 Task: Create a rule from the Routing list, Task moved to a section -> Set Priority in the project AgileOutlook , set the section as To-Do and set the priority of the task as  High
Action: Mouse moved to (99, 307)
Screenshot: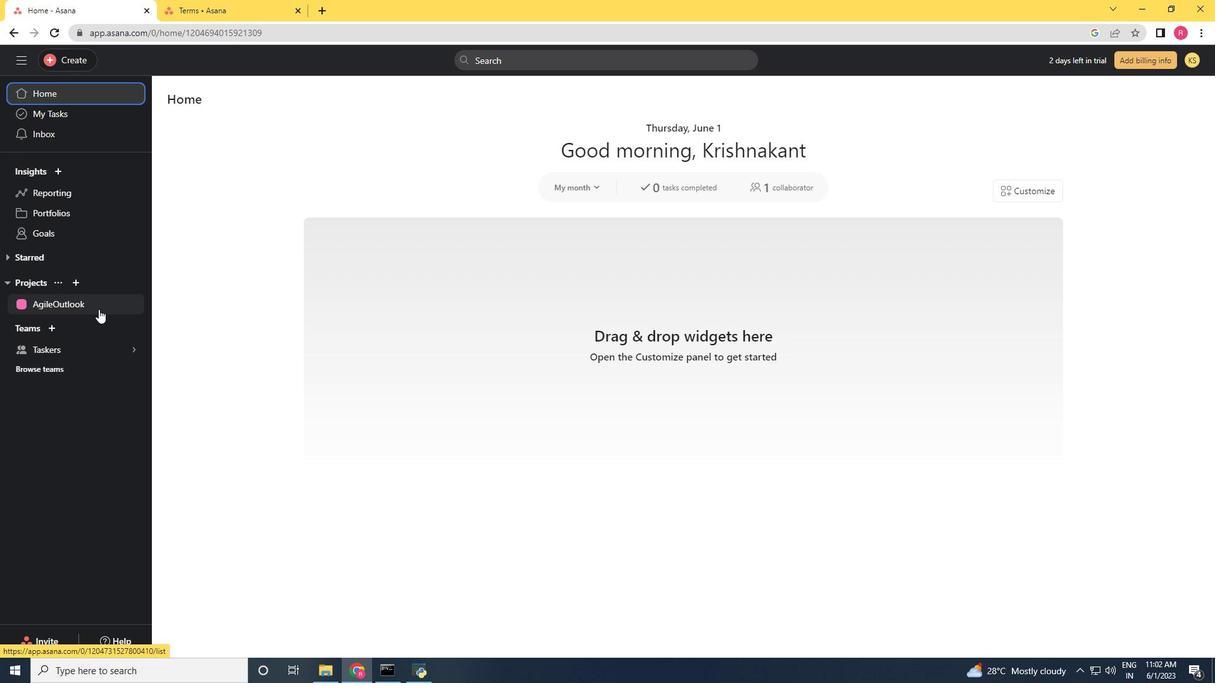 
Action: Mouse pressed left at (99, 307)
Screenshot: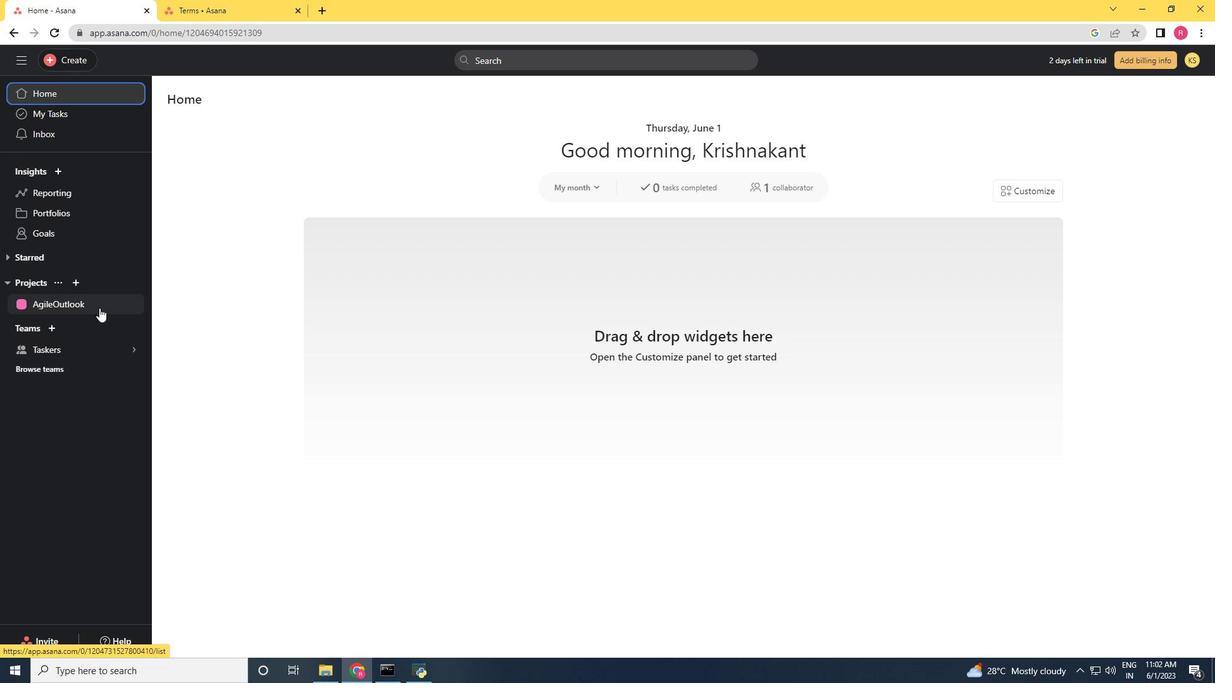 
Action: Mouse moved to (1179, 104)
Screenshot: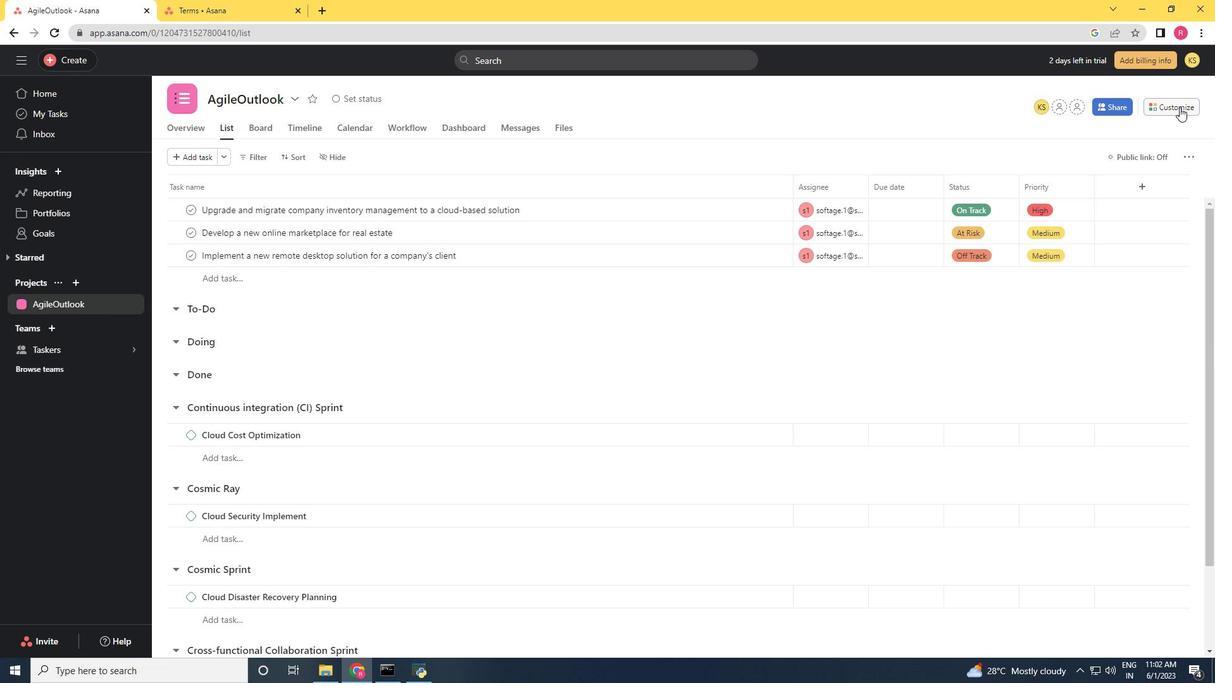 
Action: Mouse pressed left at (1179, 104)
Screenshot: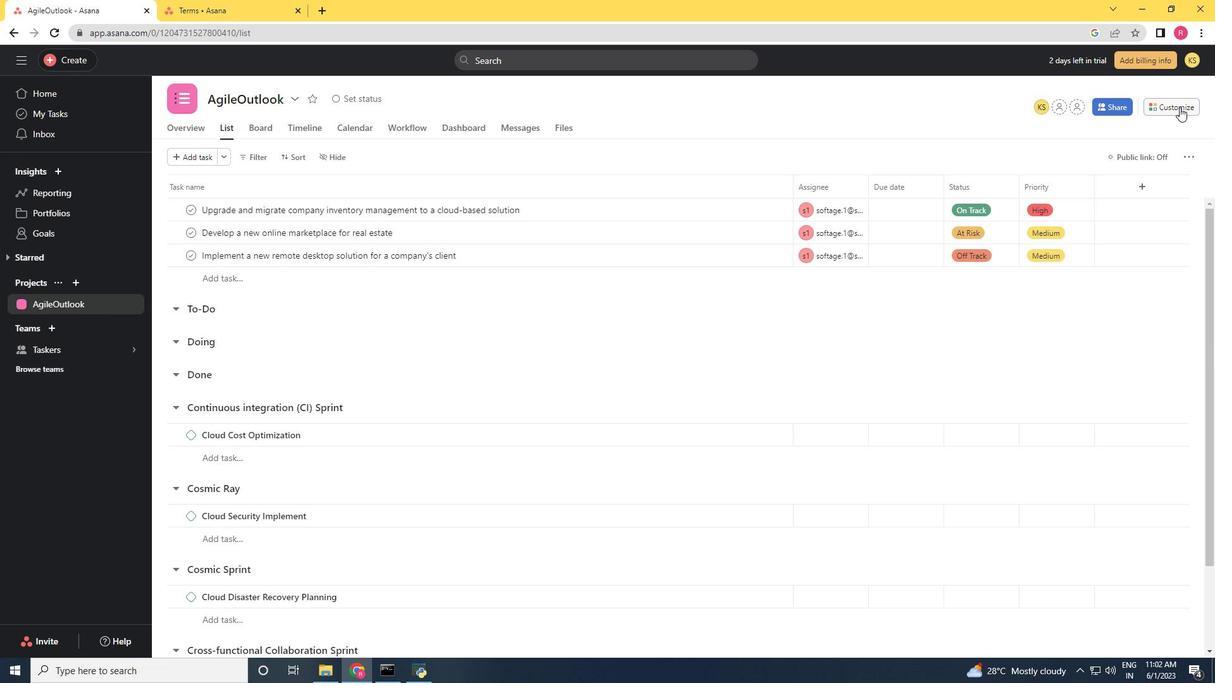 
Action: Mouse moved to (946, 266)
Screenshot: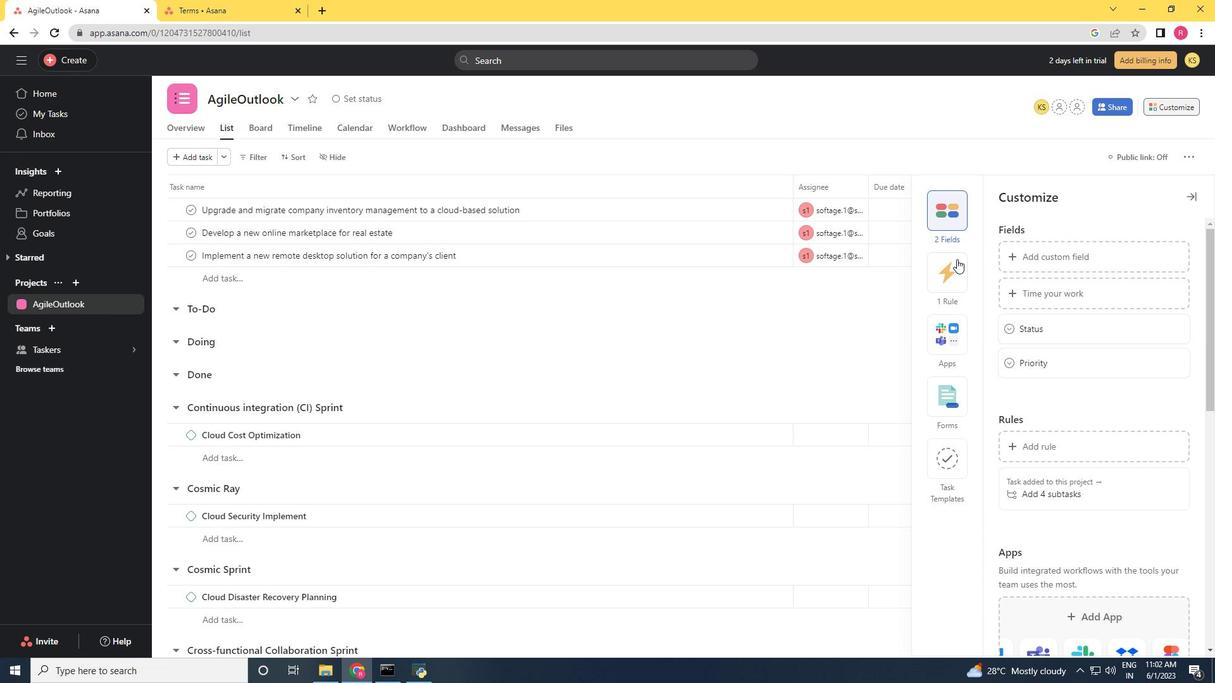 
Action: Mouse pressed left at (946, 266)
Screenshot: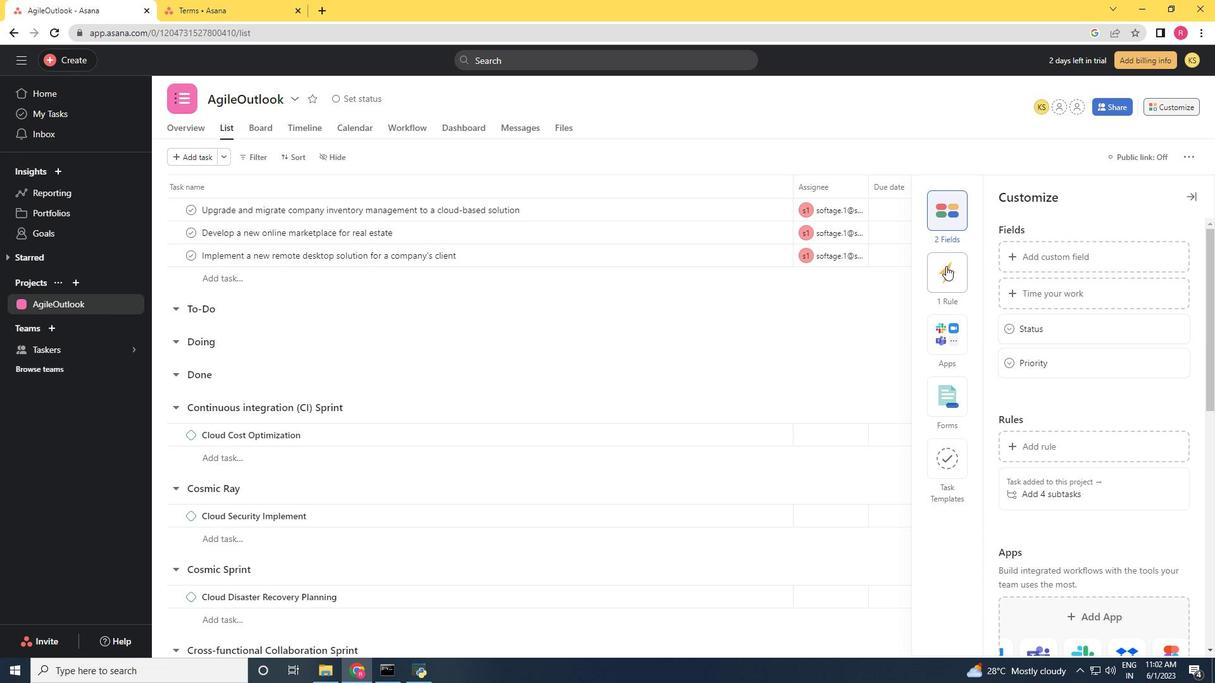 
Action: Mouse moved to (1063, 257)
Screenshot: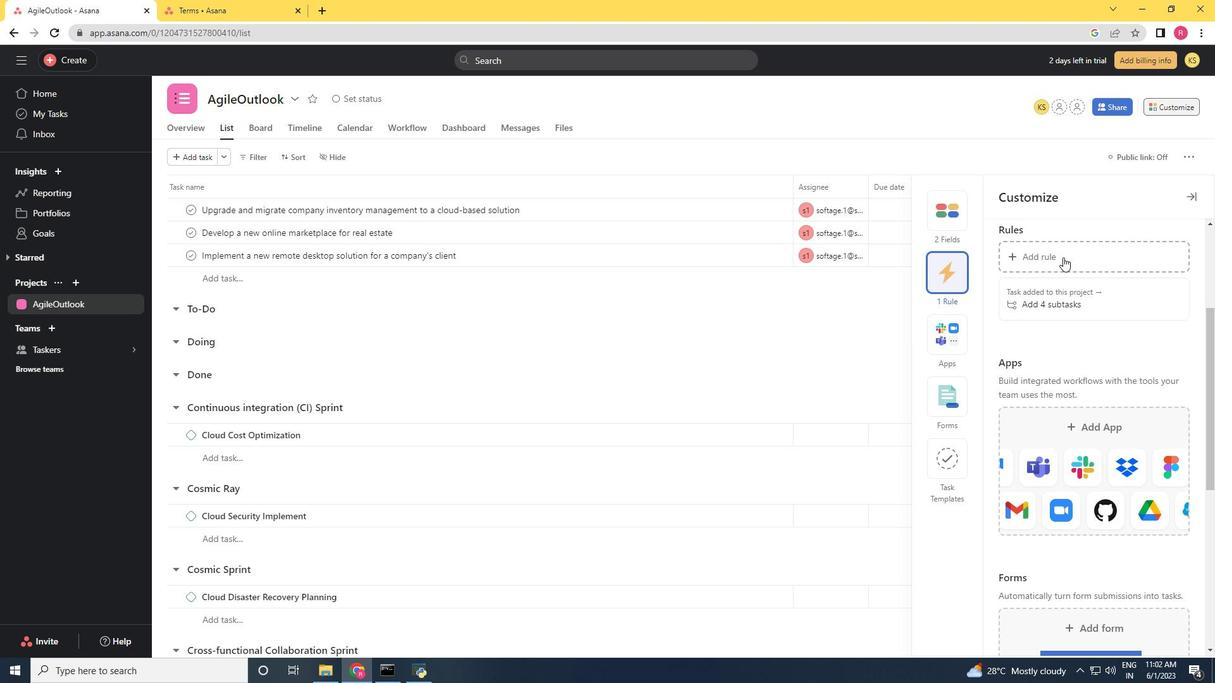 
Action: Mouse pressed left at (1063, 257)
Screenshot: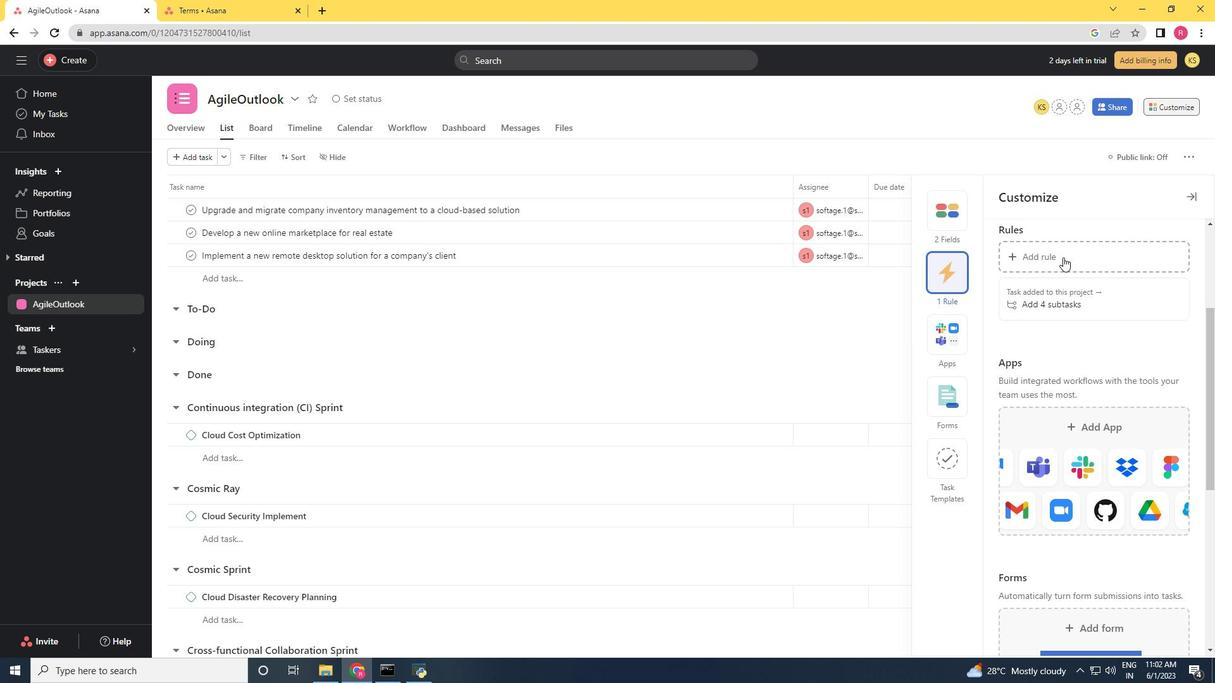 
Action: Mouse moved to (272, 168)
Screenshot: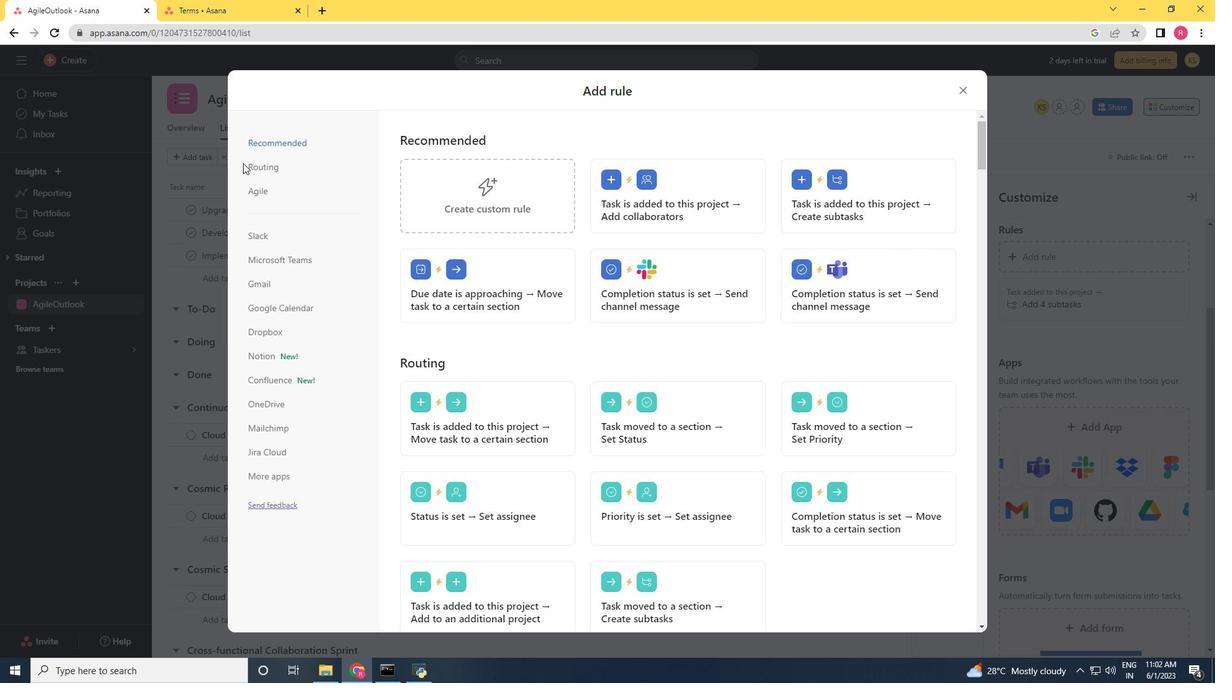 
Action: Mouse pressed left at (272, 168)
Screenshot: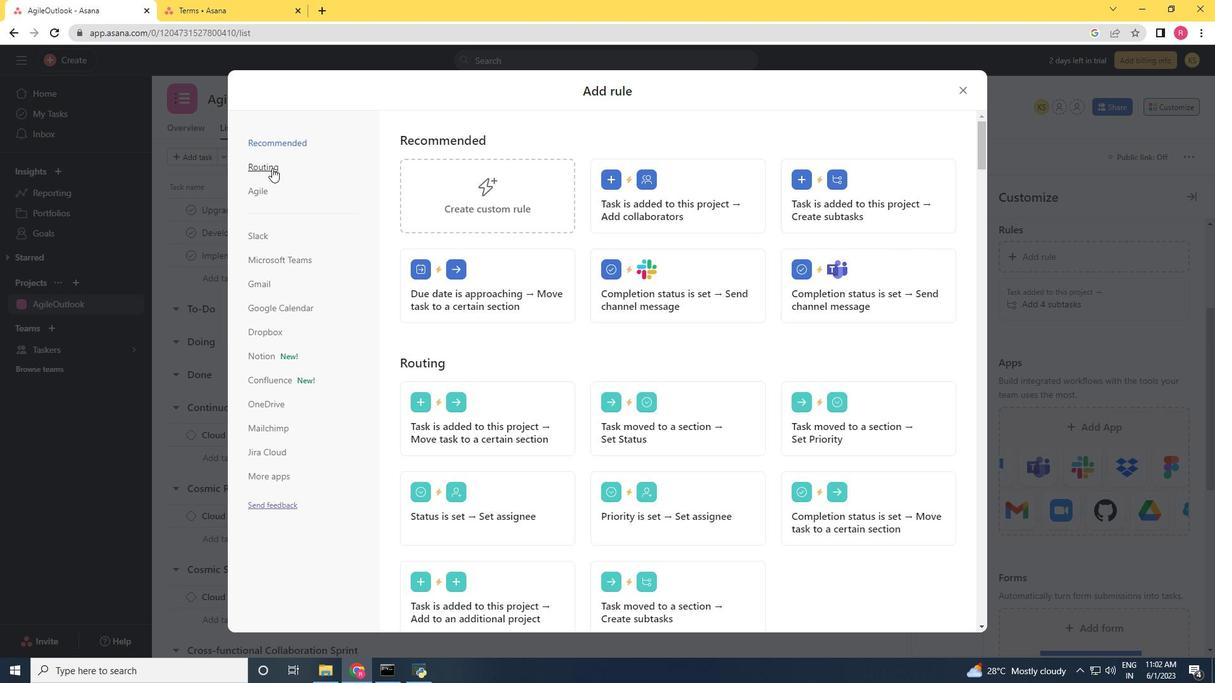 
Action: Mouse moved to (815, 203)
Screenshot: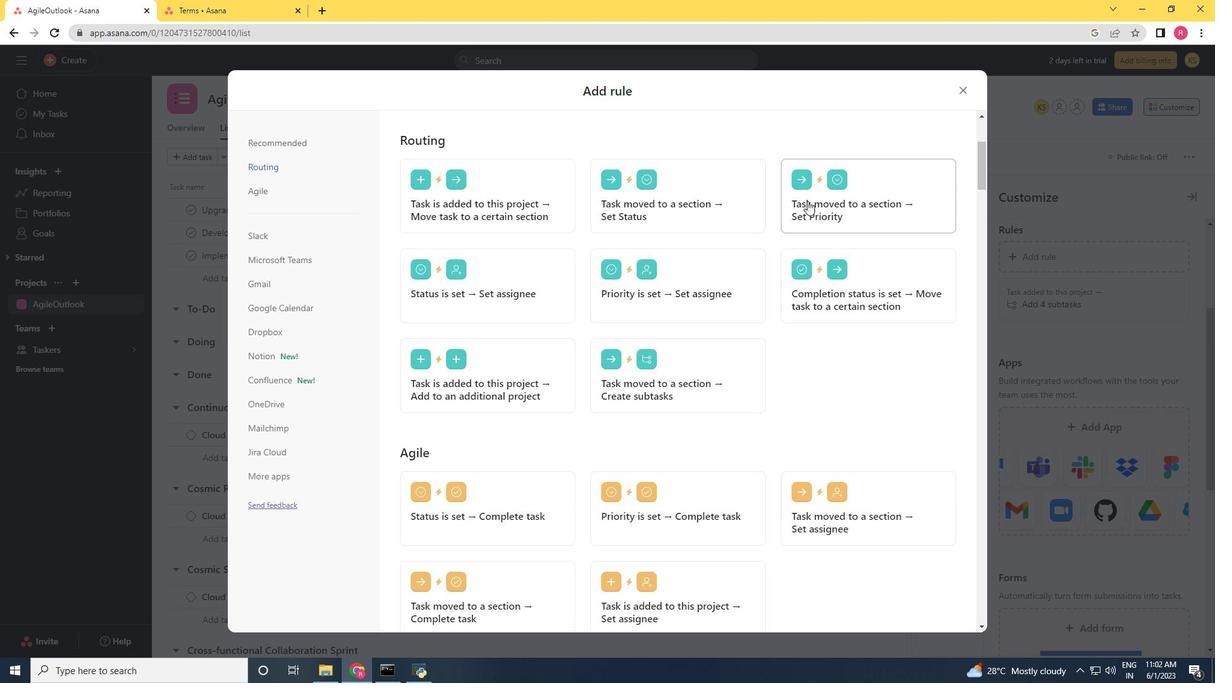
Action: Mouse pressed left at (815, 203)
Screenshot: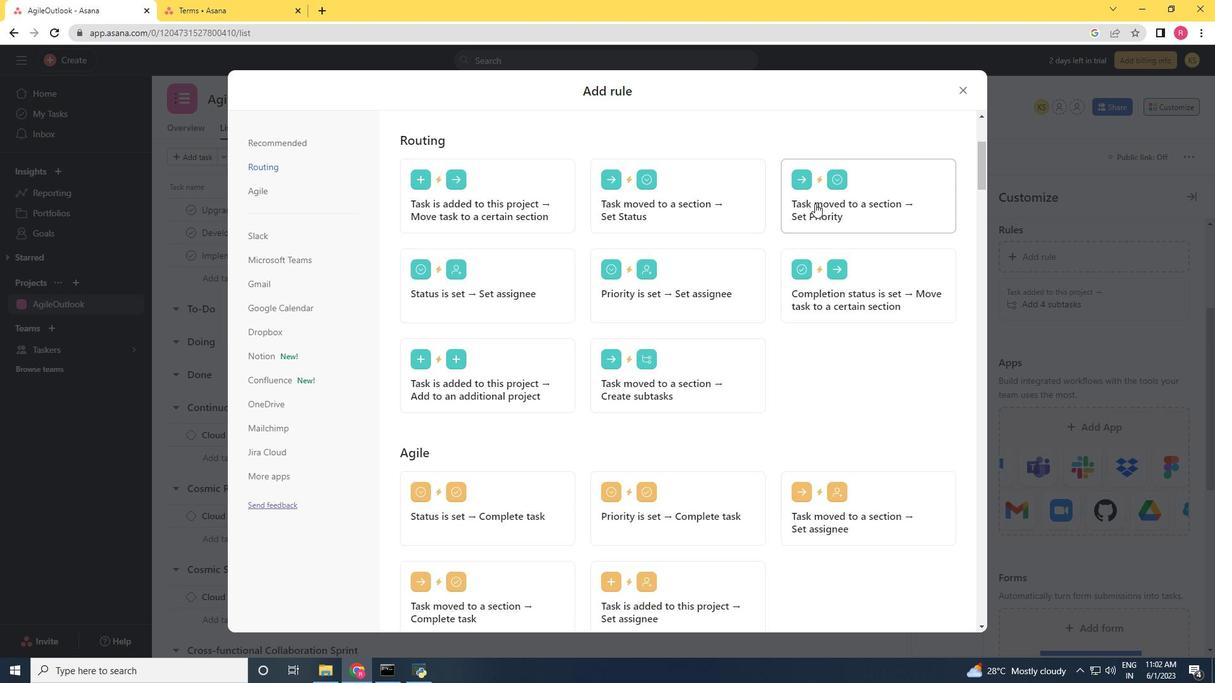 
Action: Mouse moved to (532, 344)
Screenshot: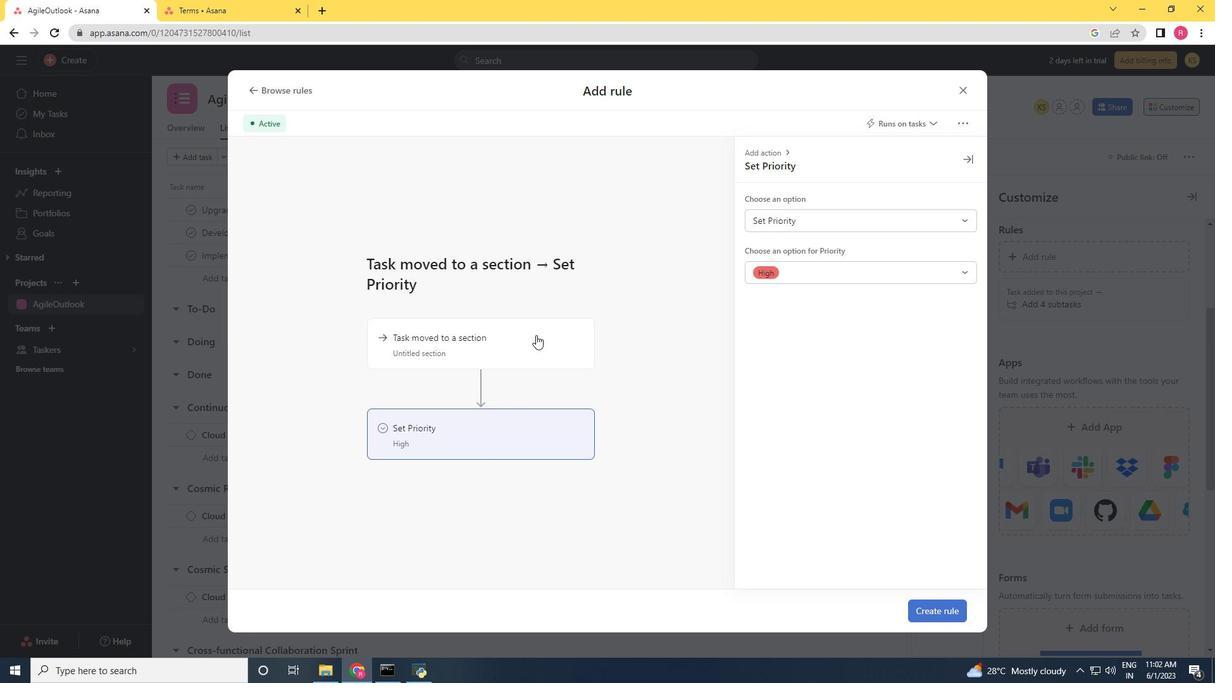 
Action: Mouse pressed left at (532, 344)
Screenshot: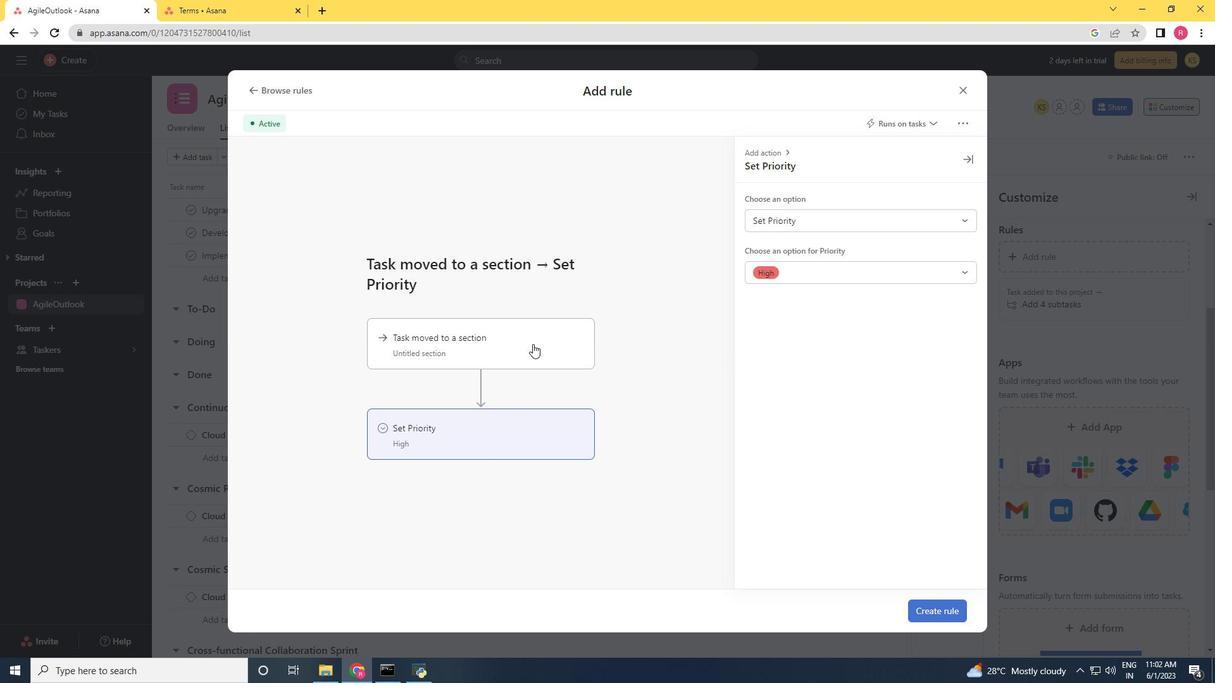 
Action: Mouse moved to (828, 210)
Screenshot: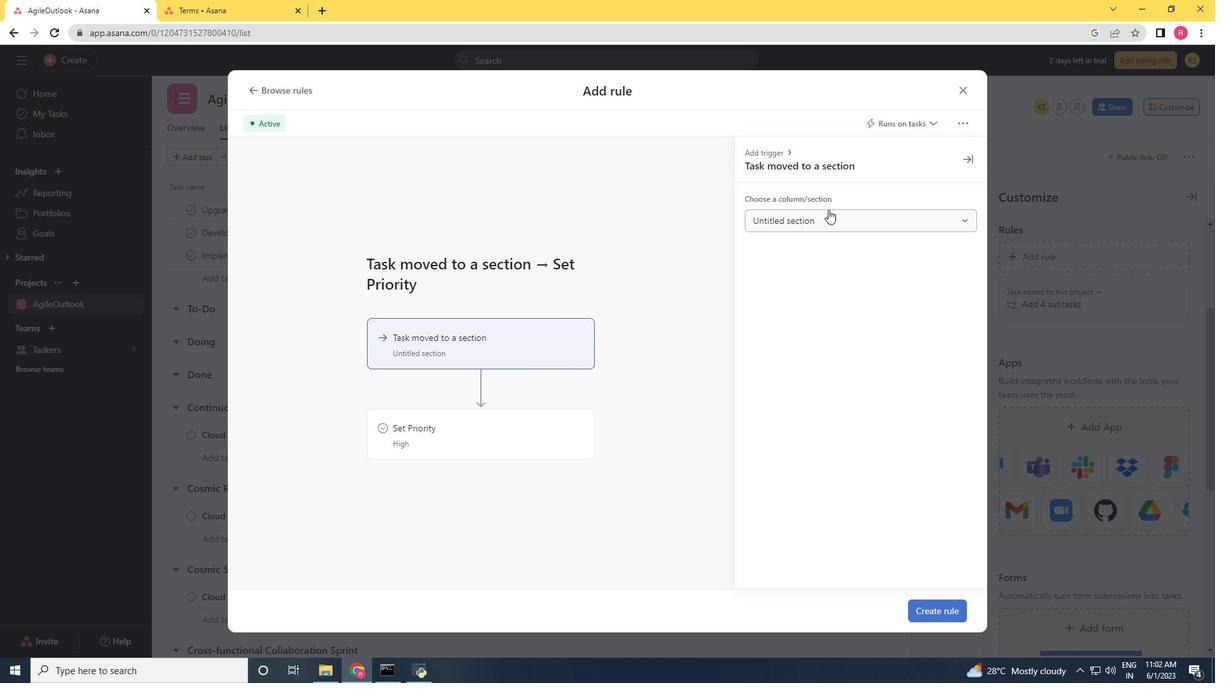 
Action: Mouse pressed left at (828, 210)
Screenshot: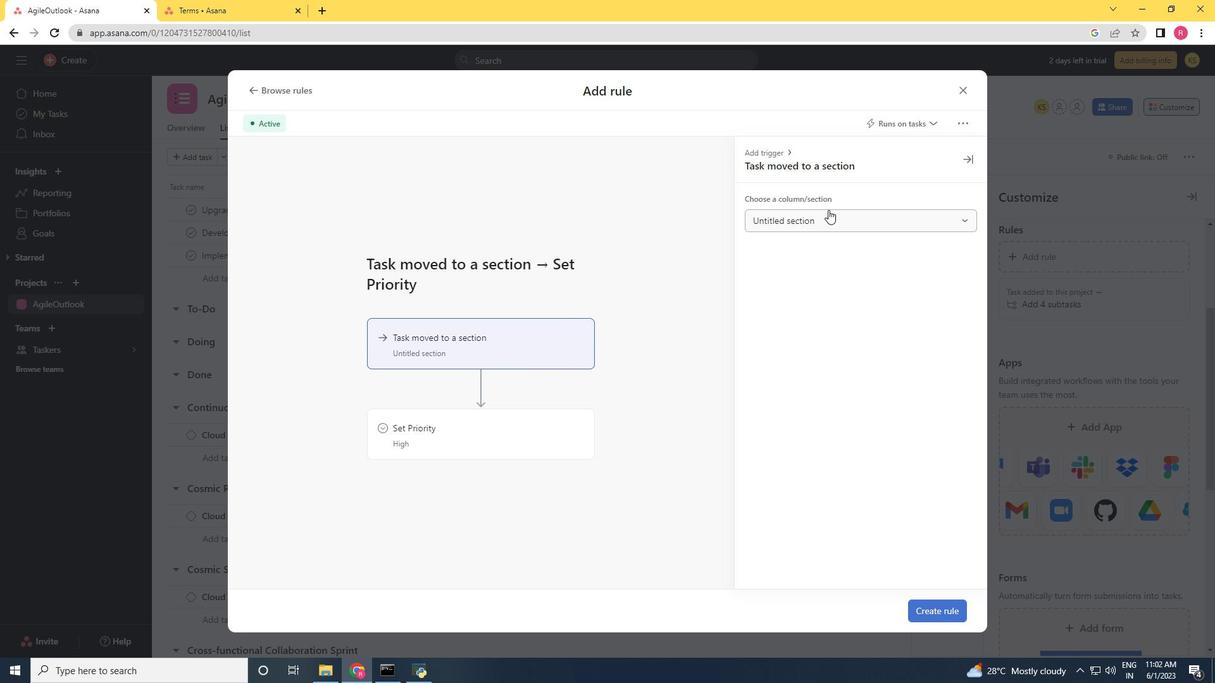 
Action: Mouse moved to (785, 268)
Screenshot: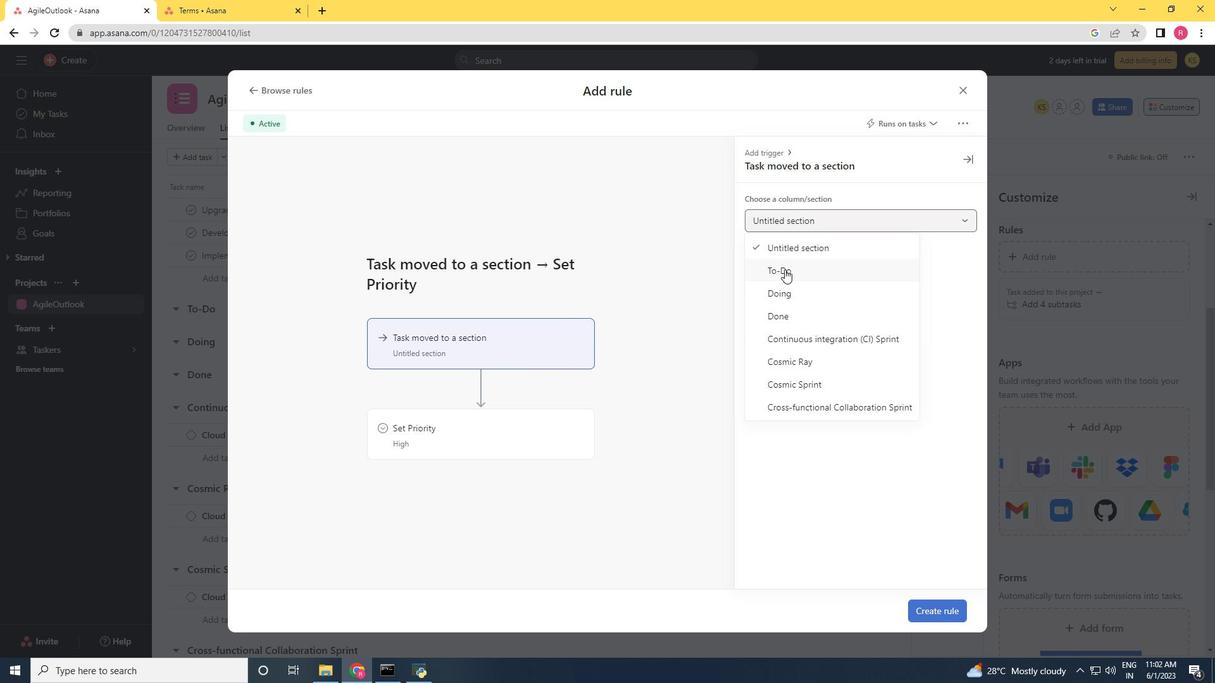
Action: Mouse pressed left at (785, 268)
Screenshot: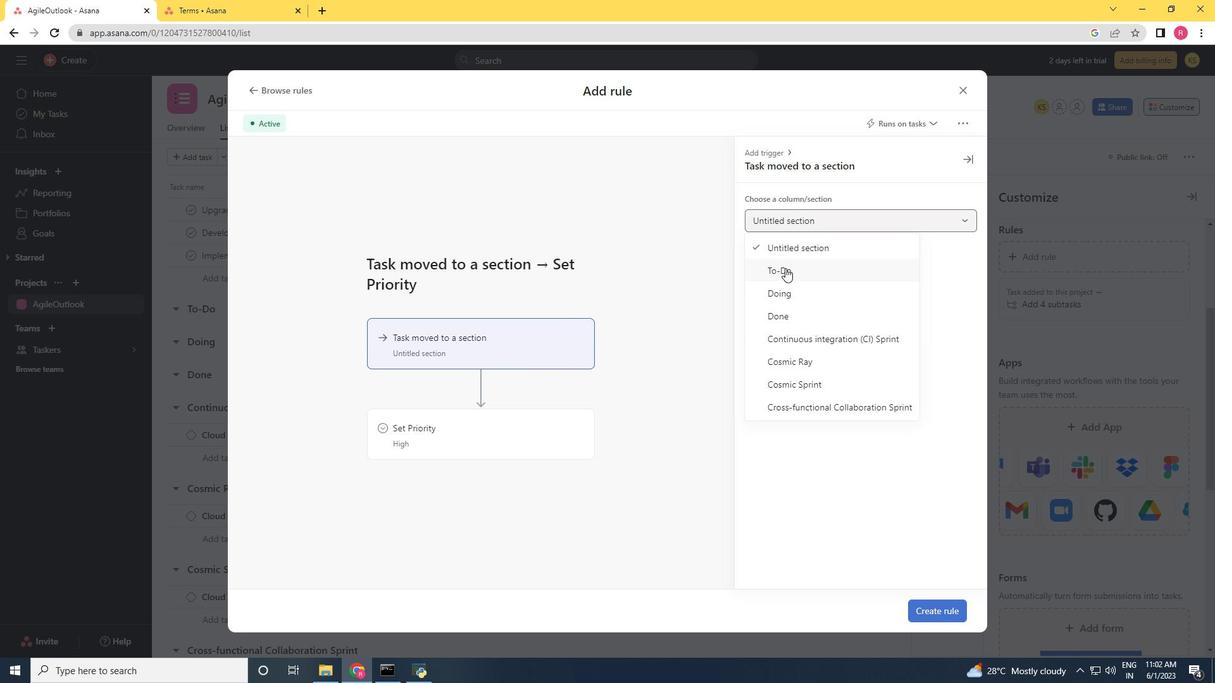 
Action: Mouse moved to (543, 430)
Screenshot: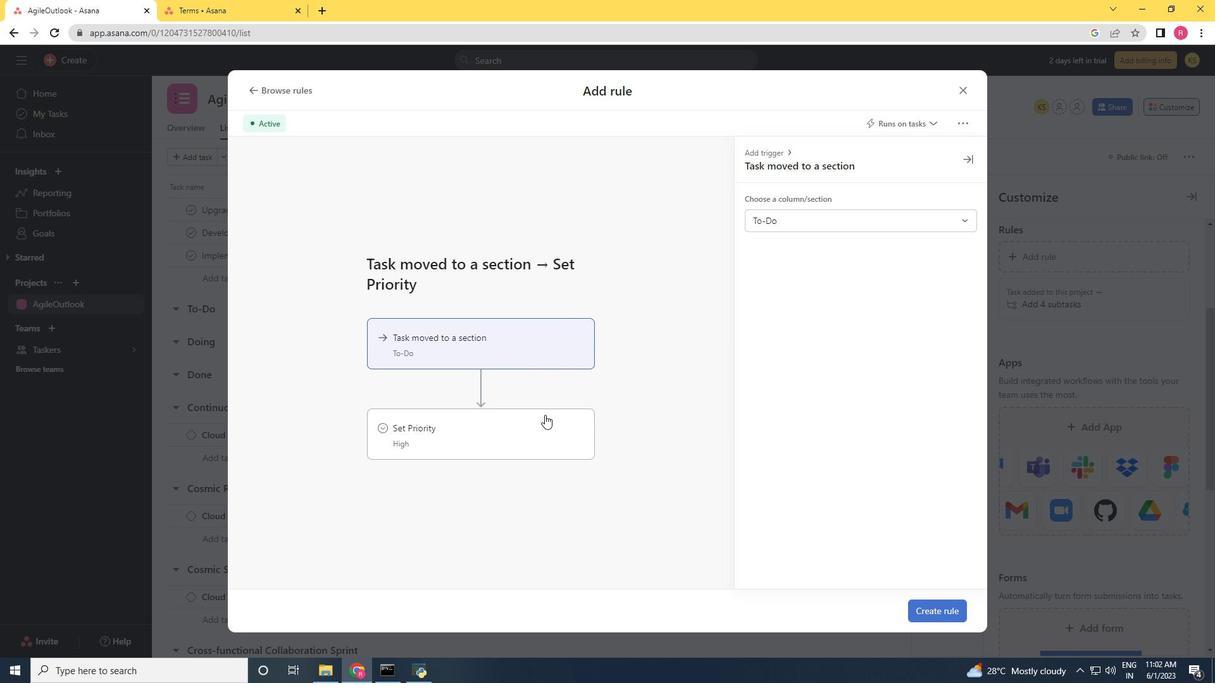 
Action: Mouse pressed left at (543, 430)
Screenshot: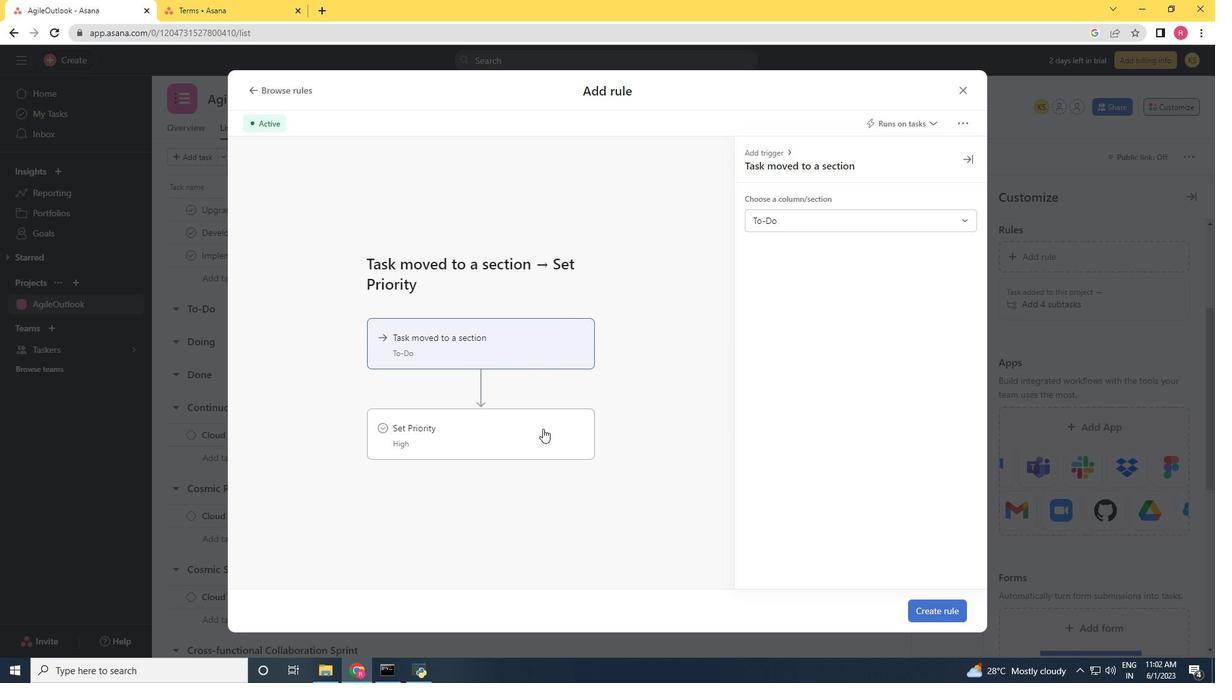 
Action: Mouse moved to (786, 226)
Screenshot: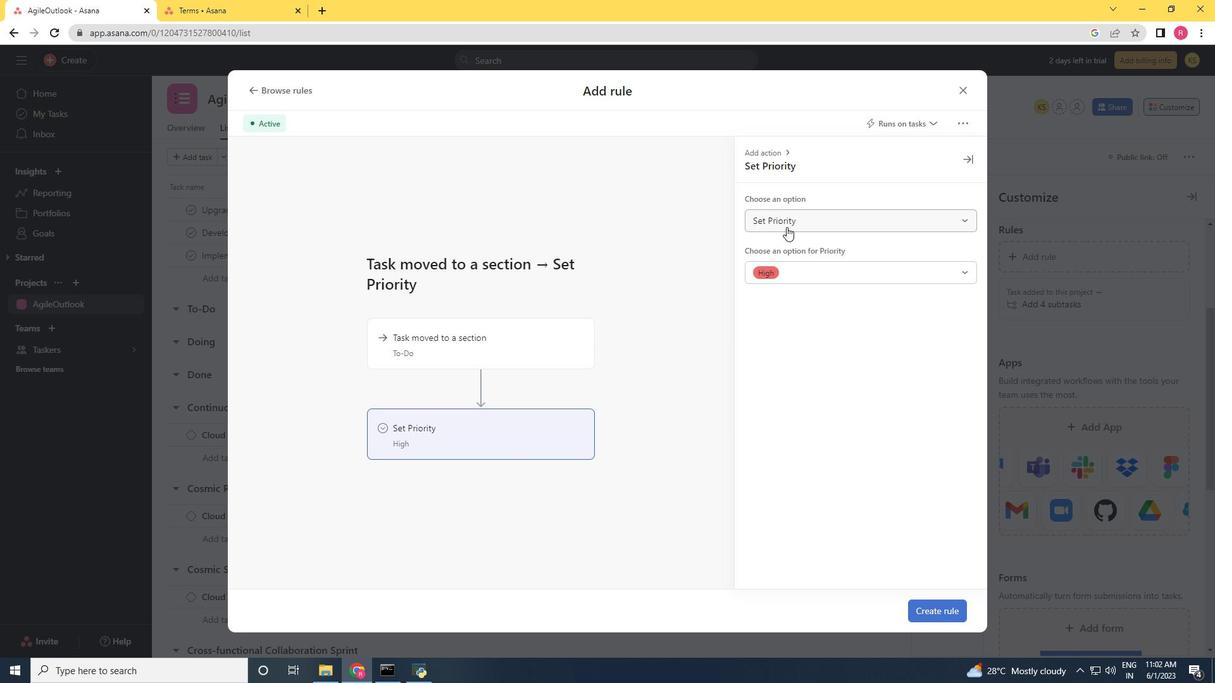 
Action: Mouse pressed left at (786, 226)
Screenshot: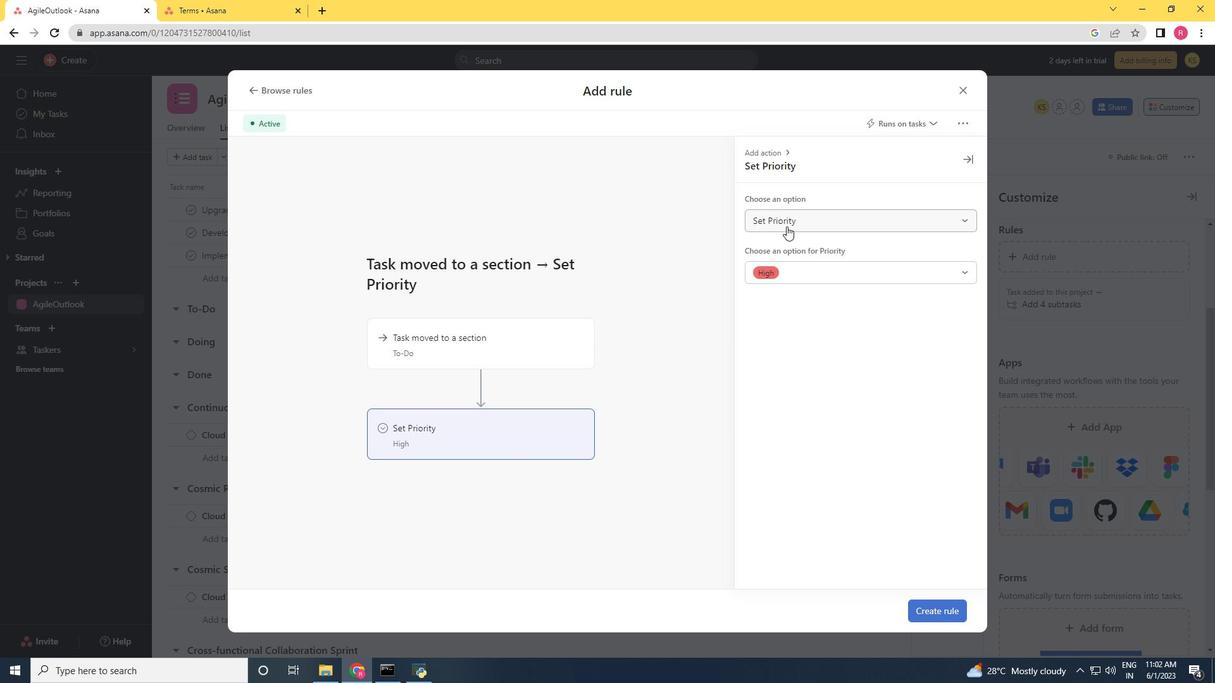 
Action: Mouse moved to (774, 246)
Screenshot: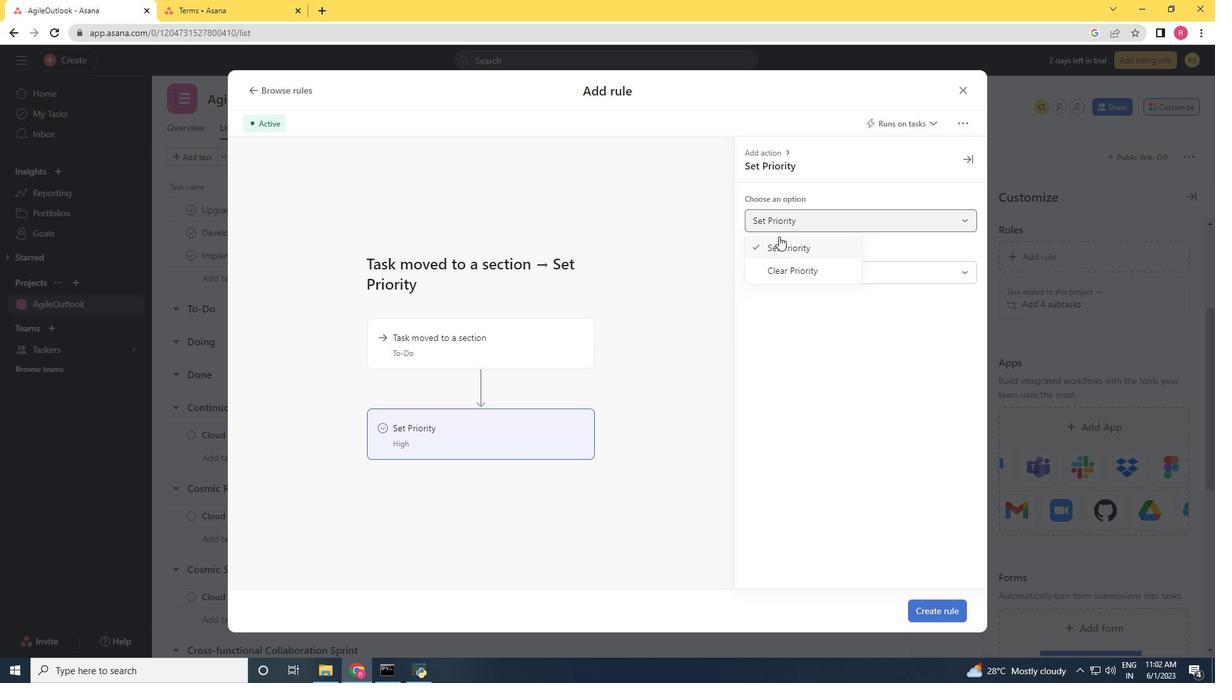 
Action: Mouse pressed left at (774, 246)
Screenshot: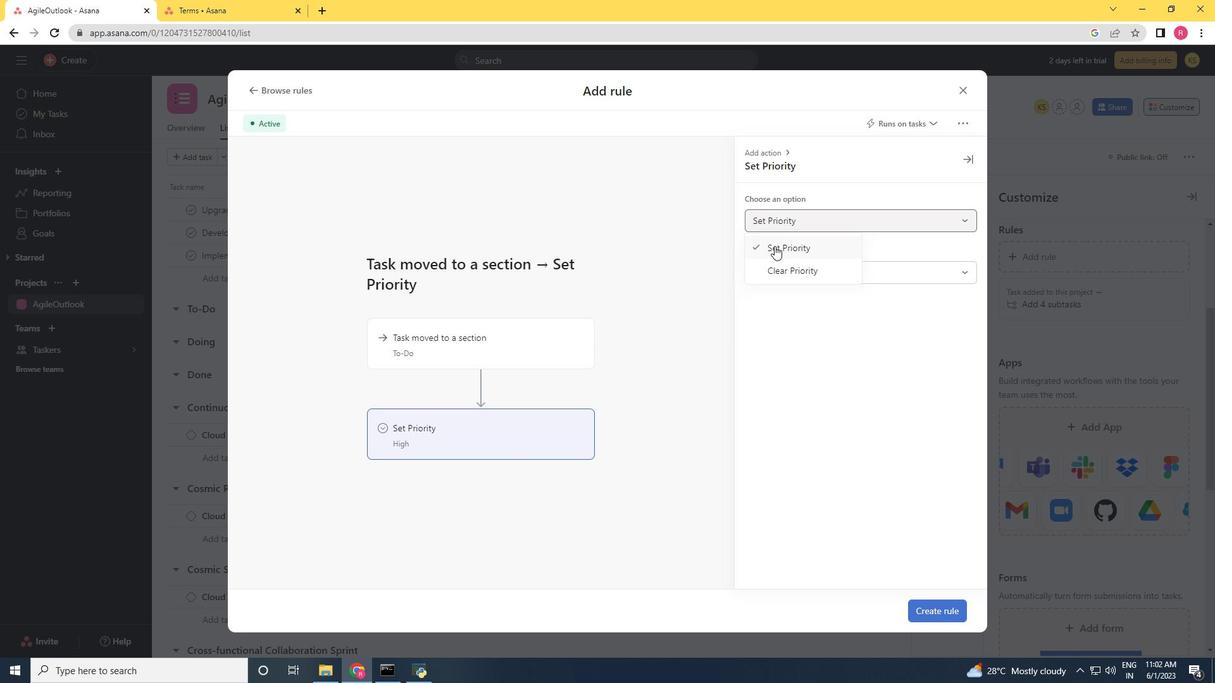 
Action: Mouse moved to (794, 262)
Screenshot: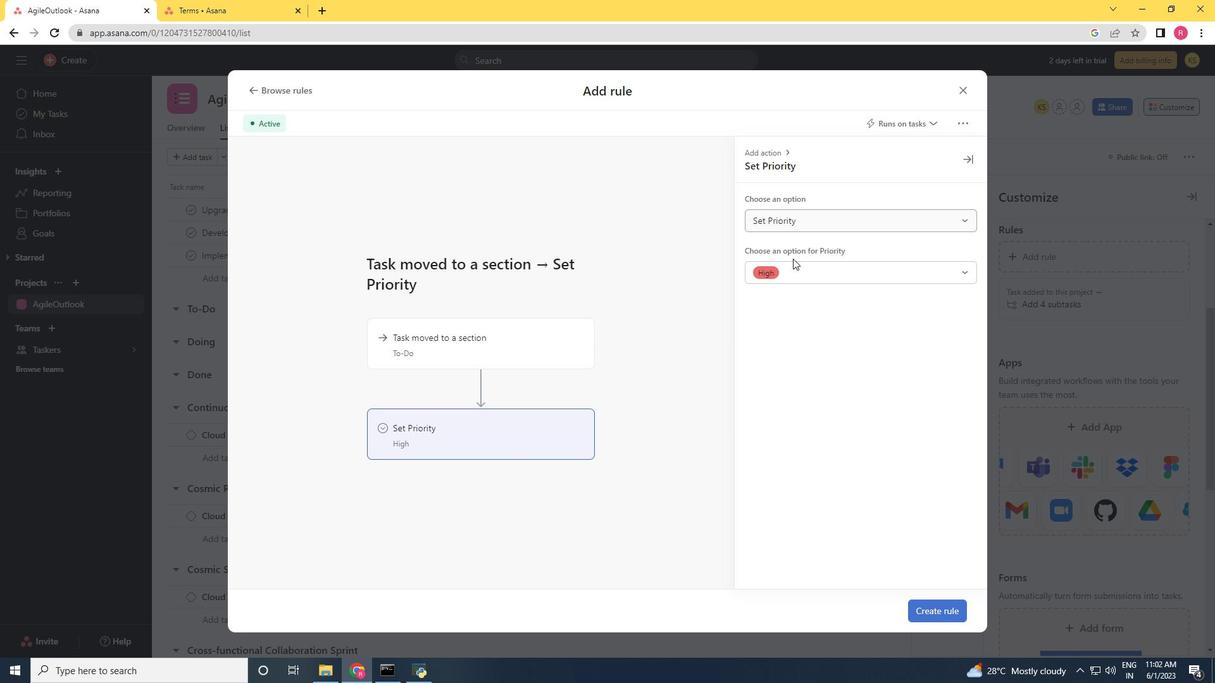 
Action: Mouse pressed left at (794, 262)
Screenshot: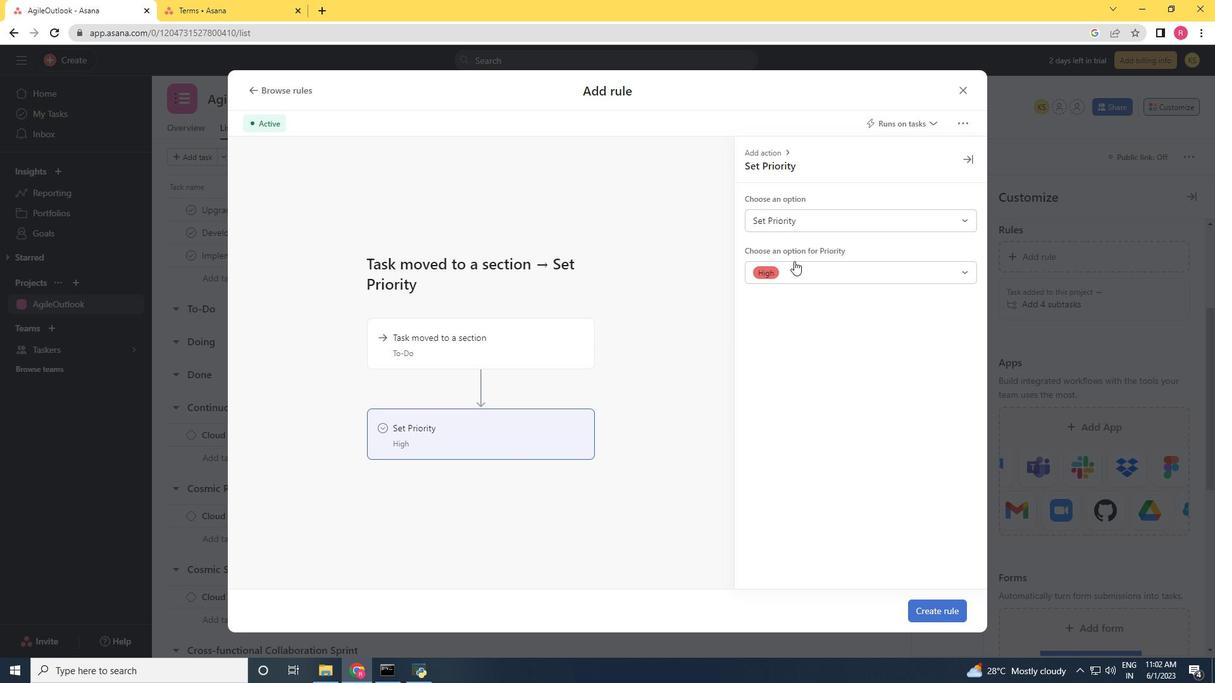 
Action: Mouse moved to (782, 305)
Screenshot: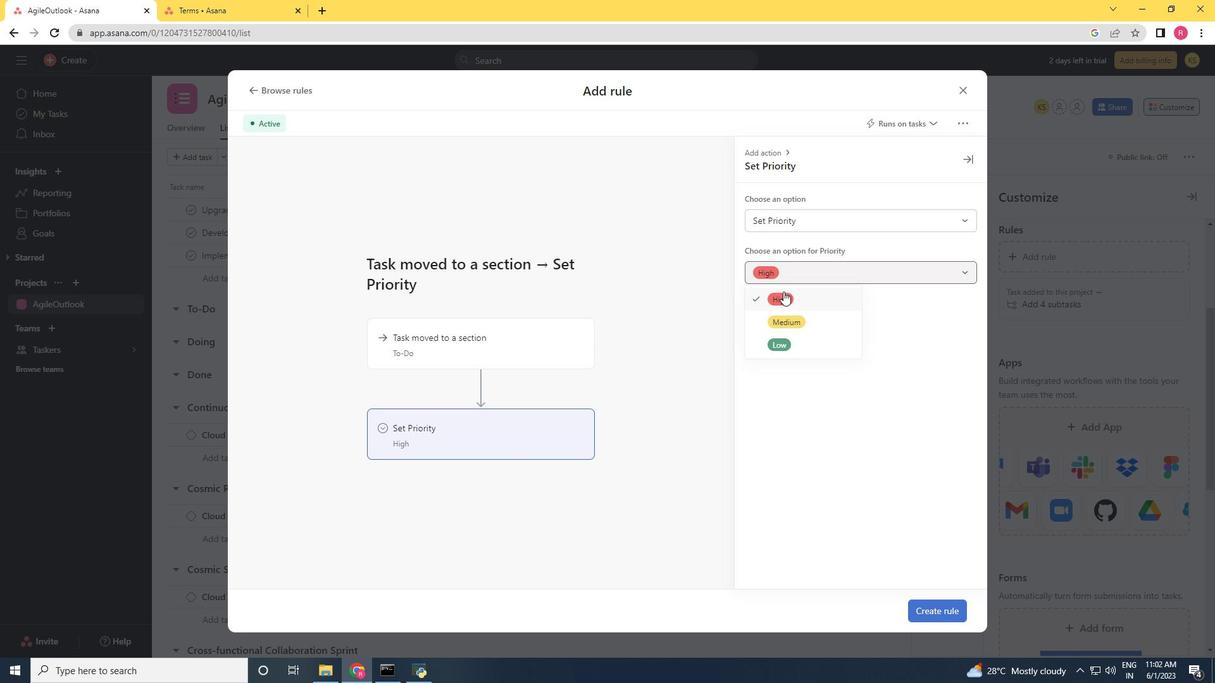 
Action: Mouse pressed left at (782, 305)
Screenshot: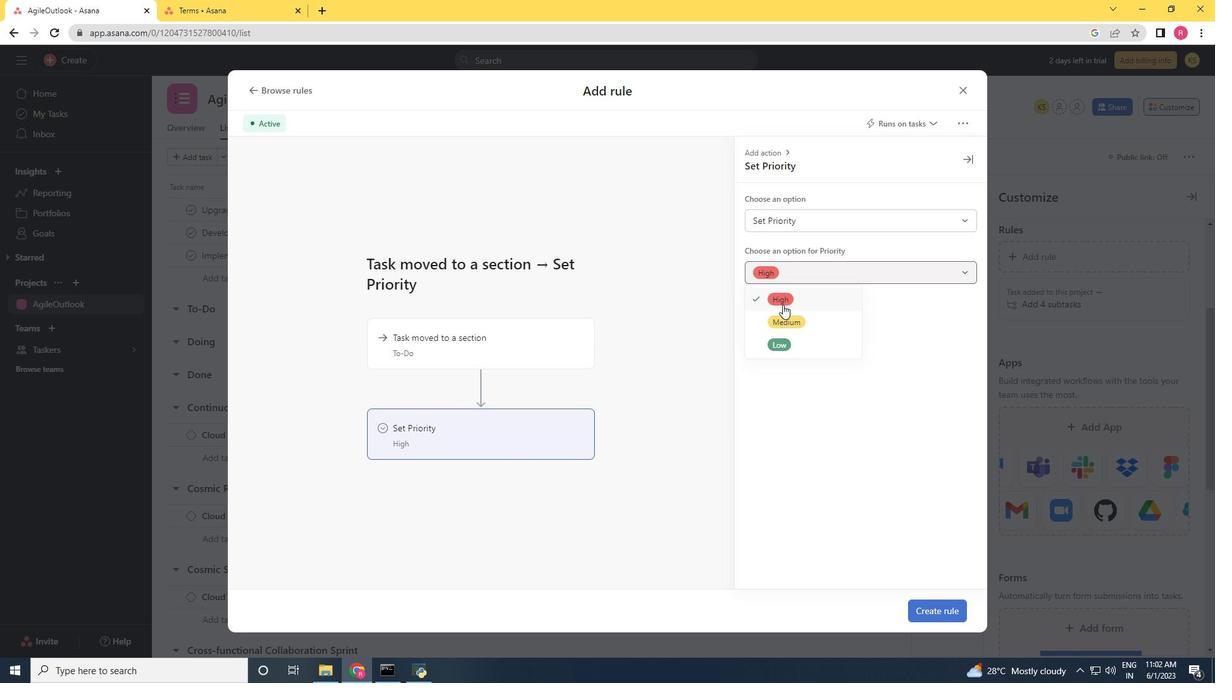 
Action: Mouse moved to (946, 613)
Screenshot: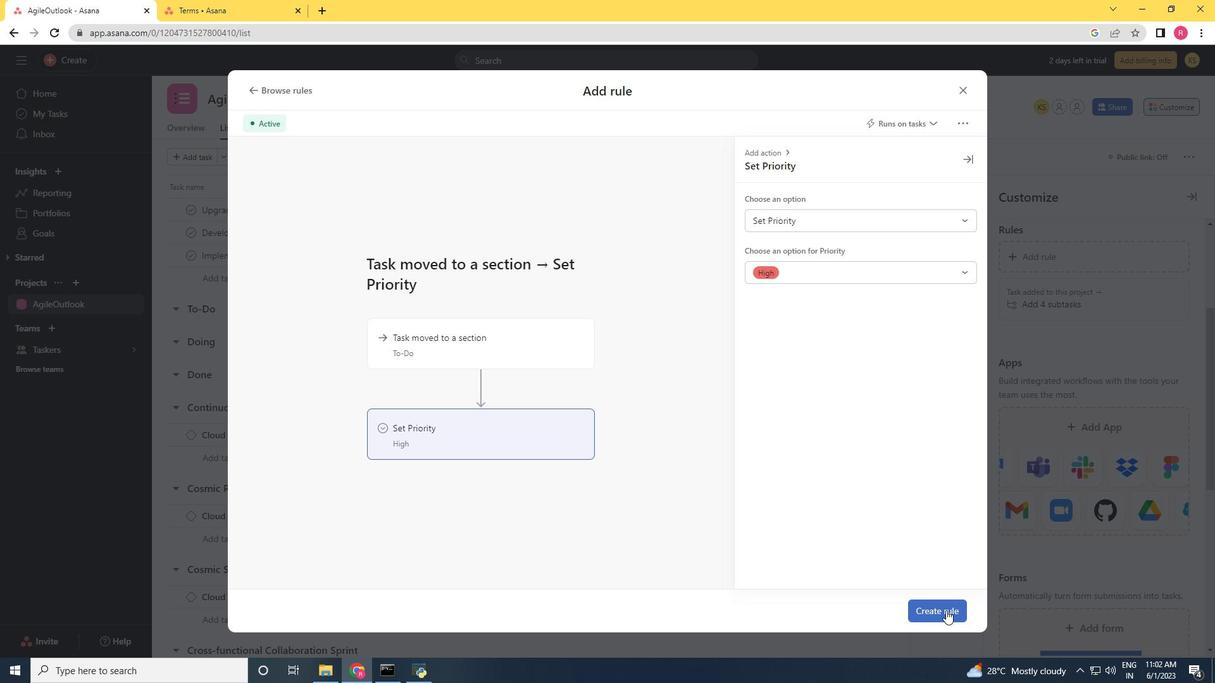 
Action: Mouse pressed left at (946, 613)
Screenshot: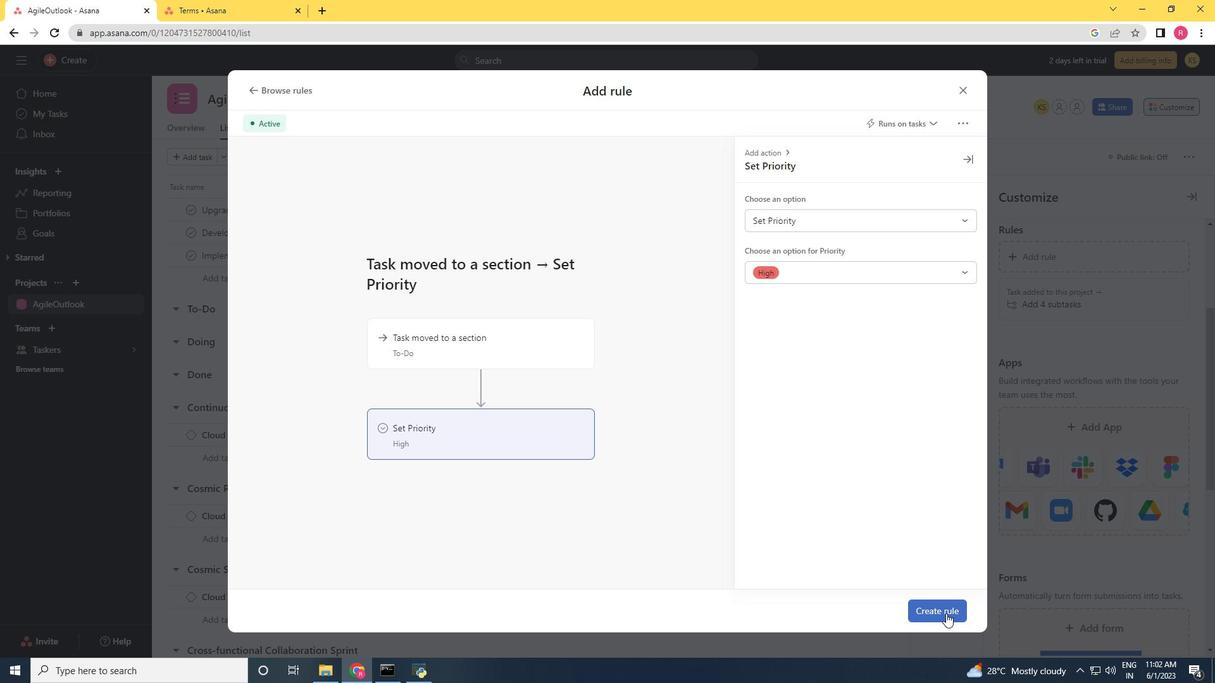 
Action: Mouse moved to (806, 97)
Screenshot: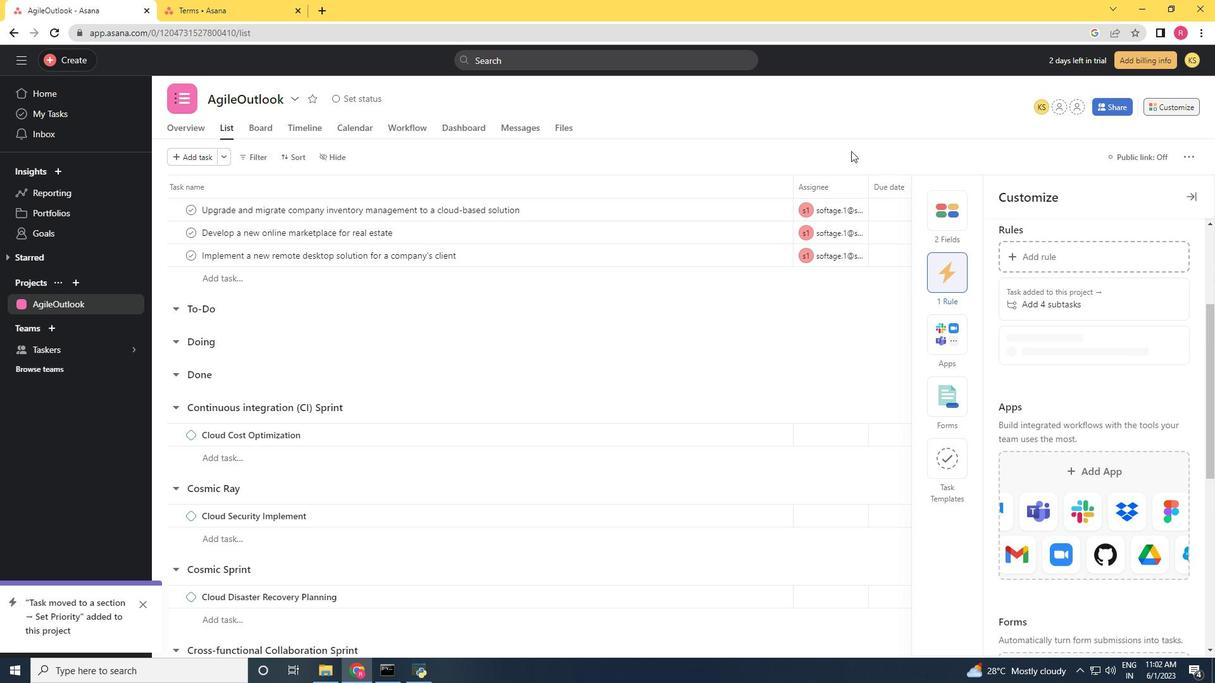 
